 Task: Edit the name of the profile "Mark" to "Smith".
Action: Mouse moved to (1374, 40)
Screenshot: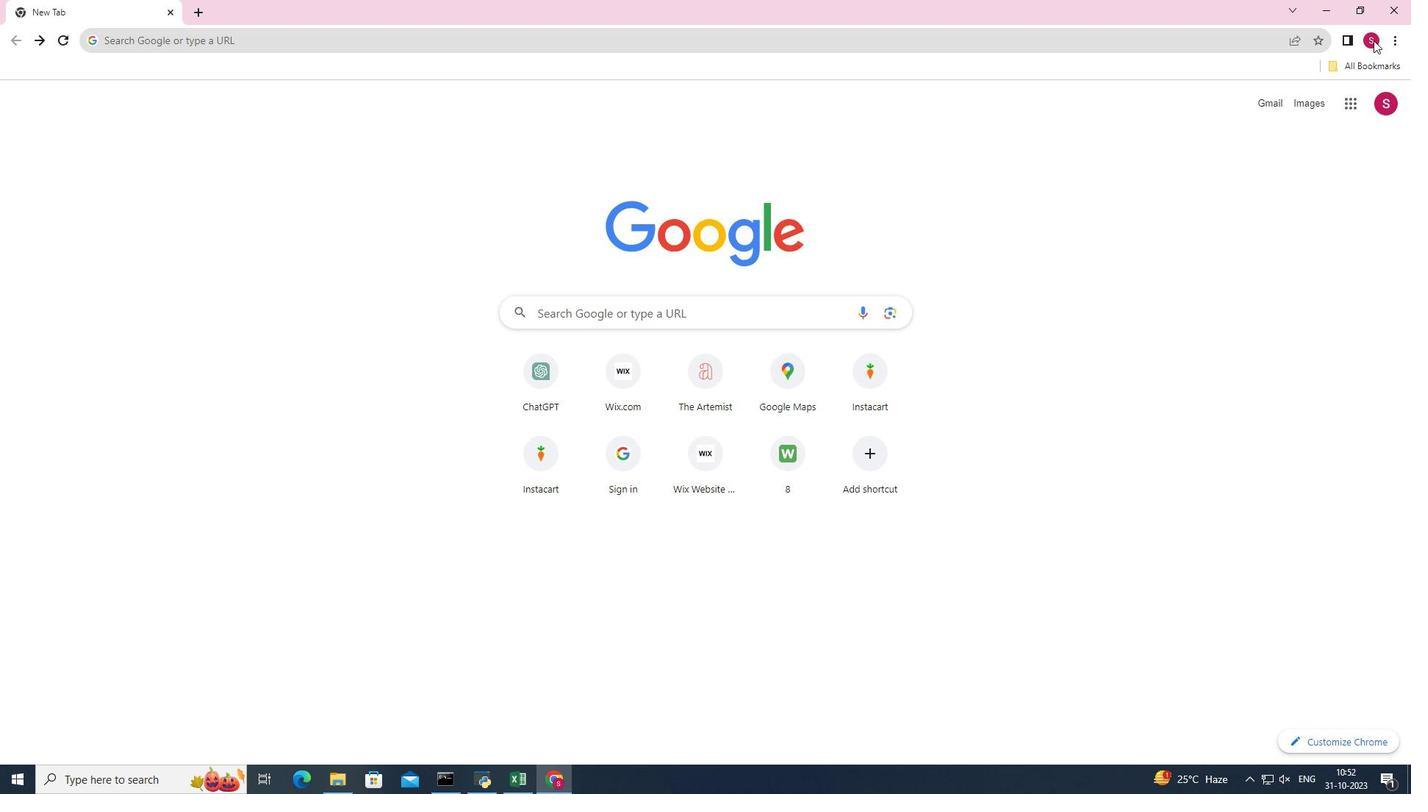 
Action: Mouse pressed left at (1374, 40)
Screenshot: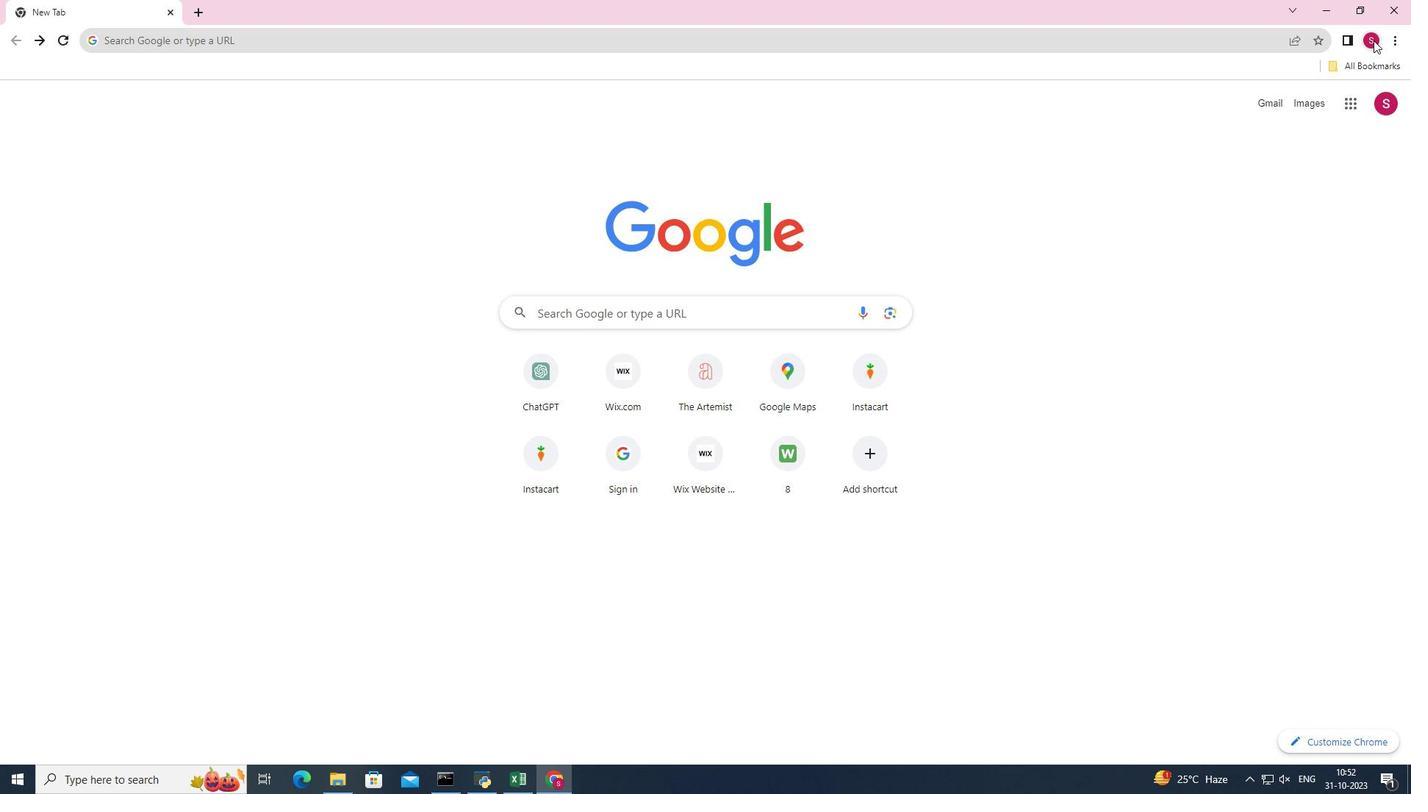 
Action: Mouse moved to (1359, 97)
Screenshot: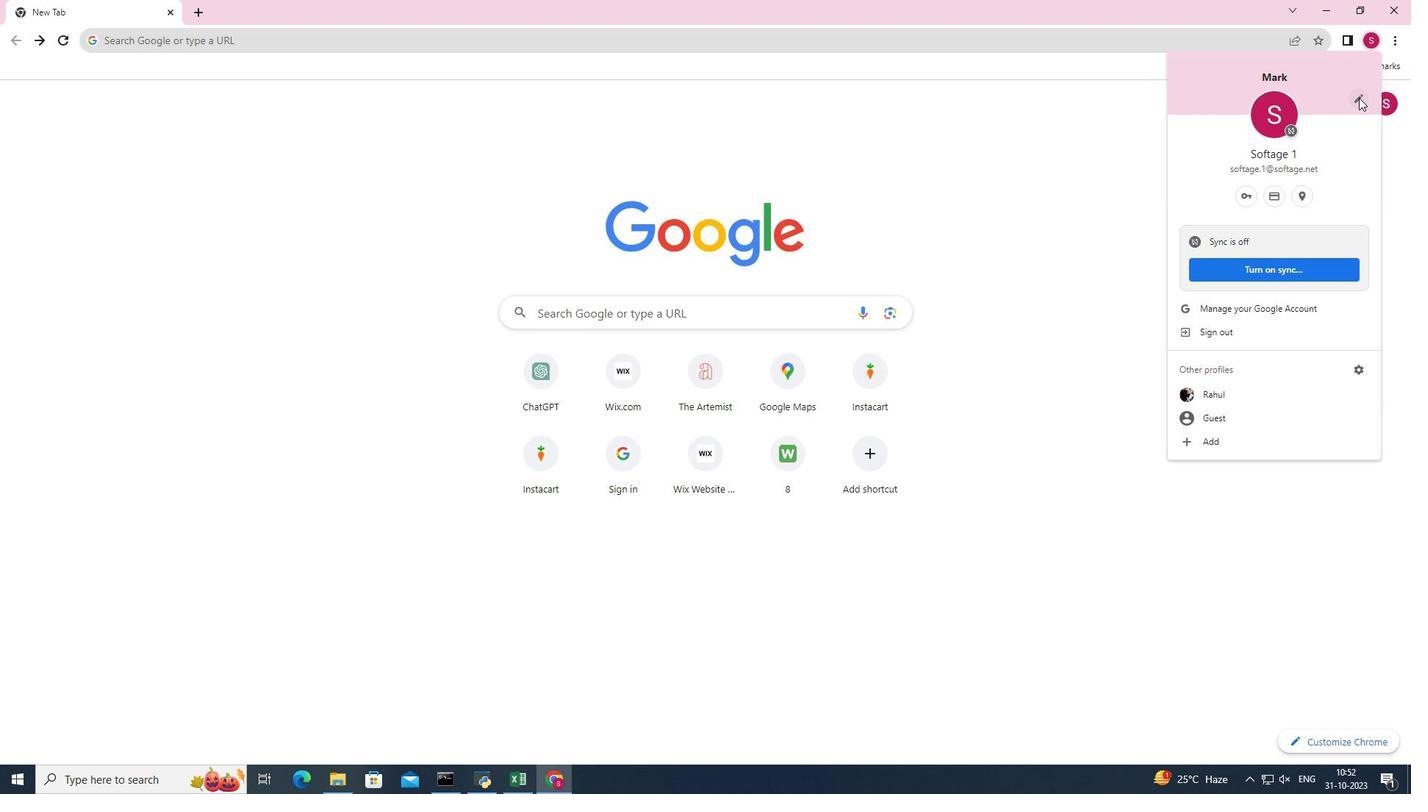 
Action: Mouse pressed left at (1359, 97)
Screenshot: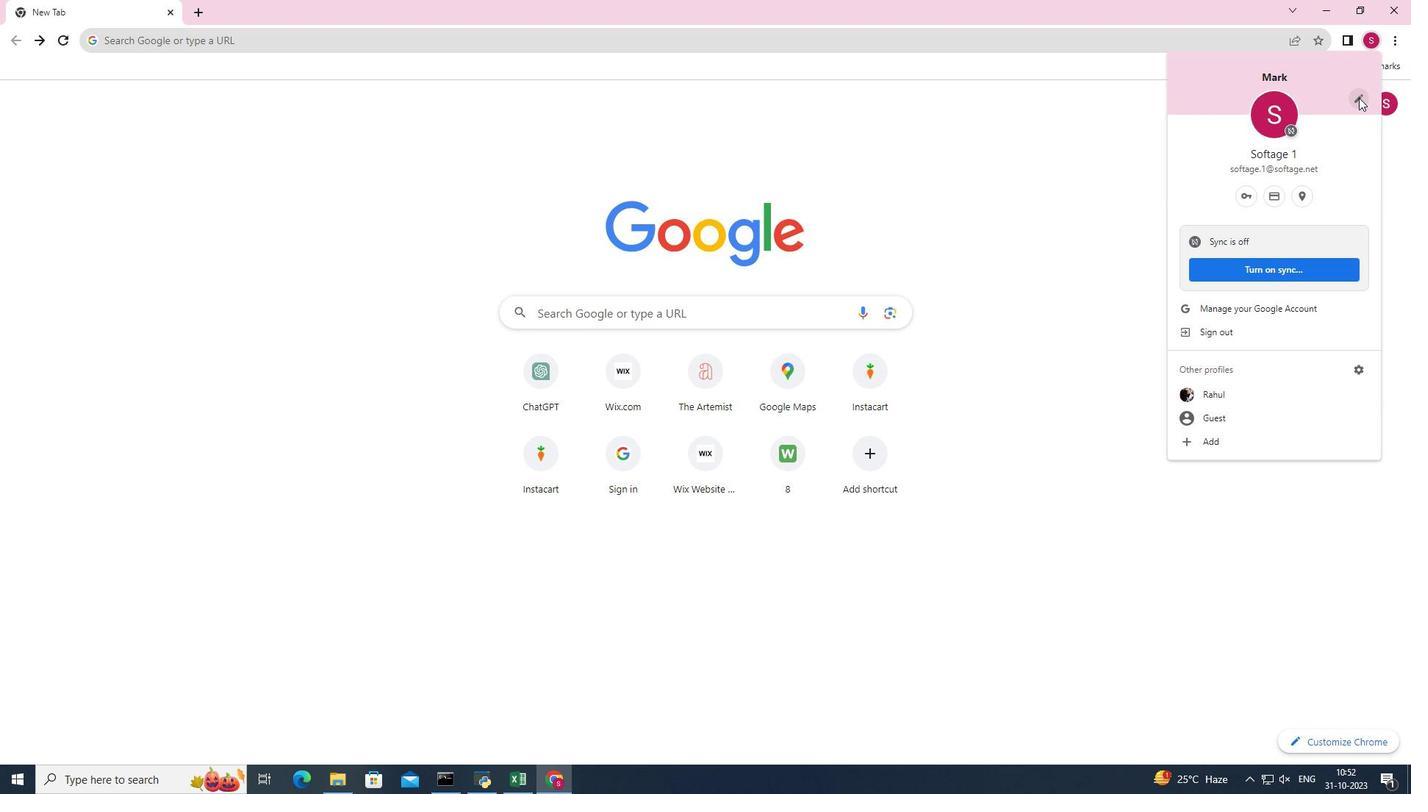 
Action: Mouse moved to (540, 191)
Screenshot: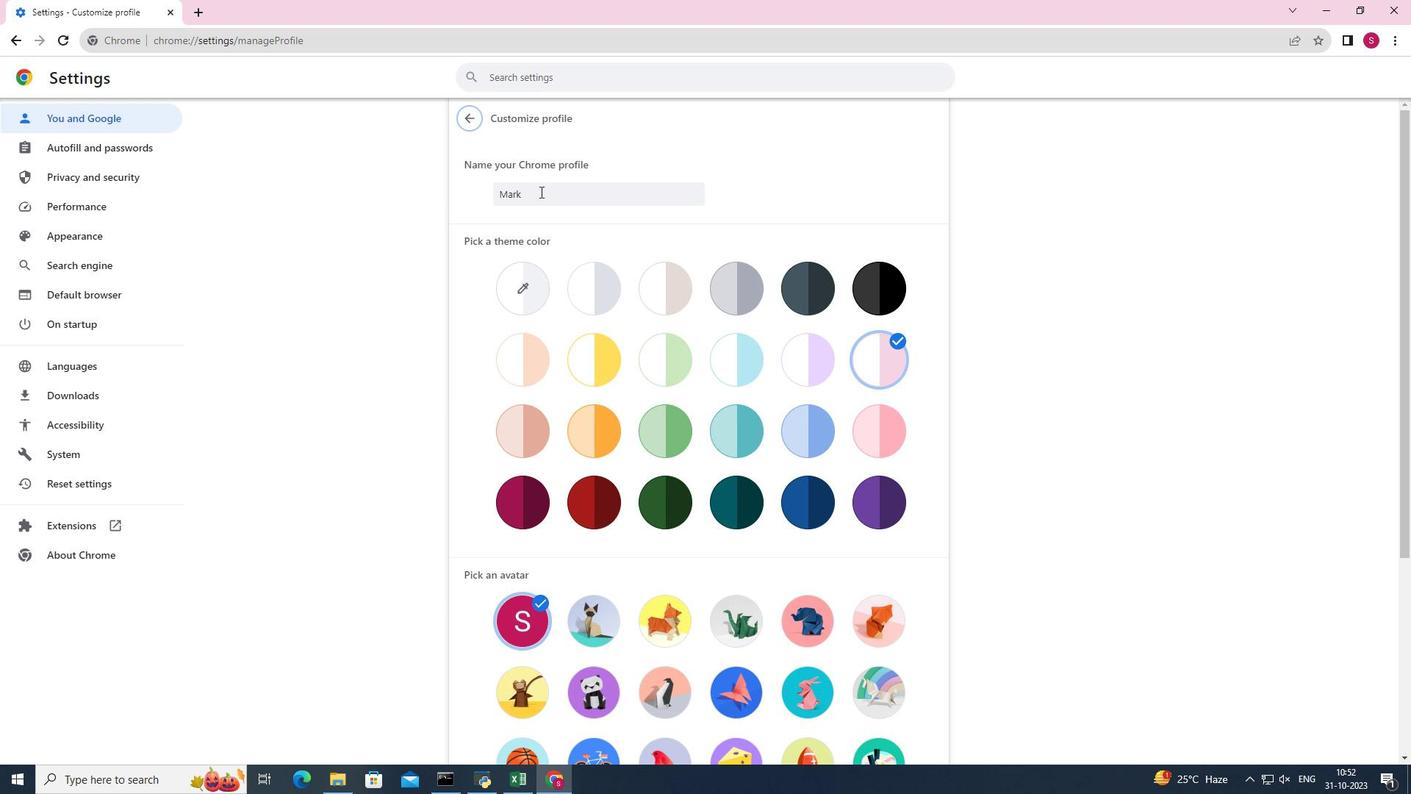
Action: Mouse pressed left at (540, 191)
Screenshot: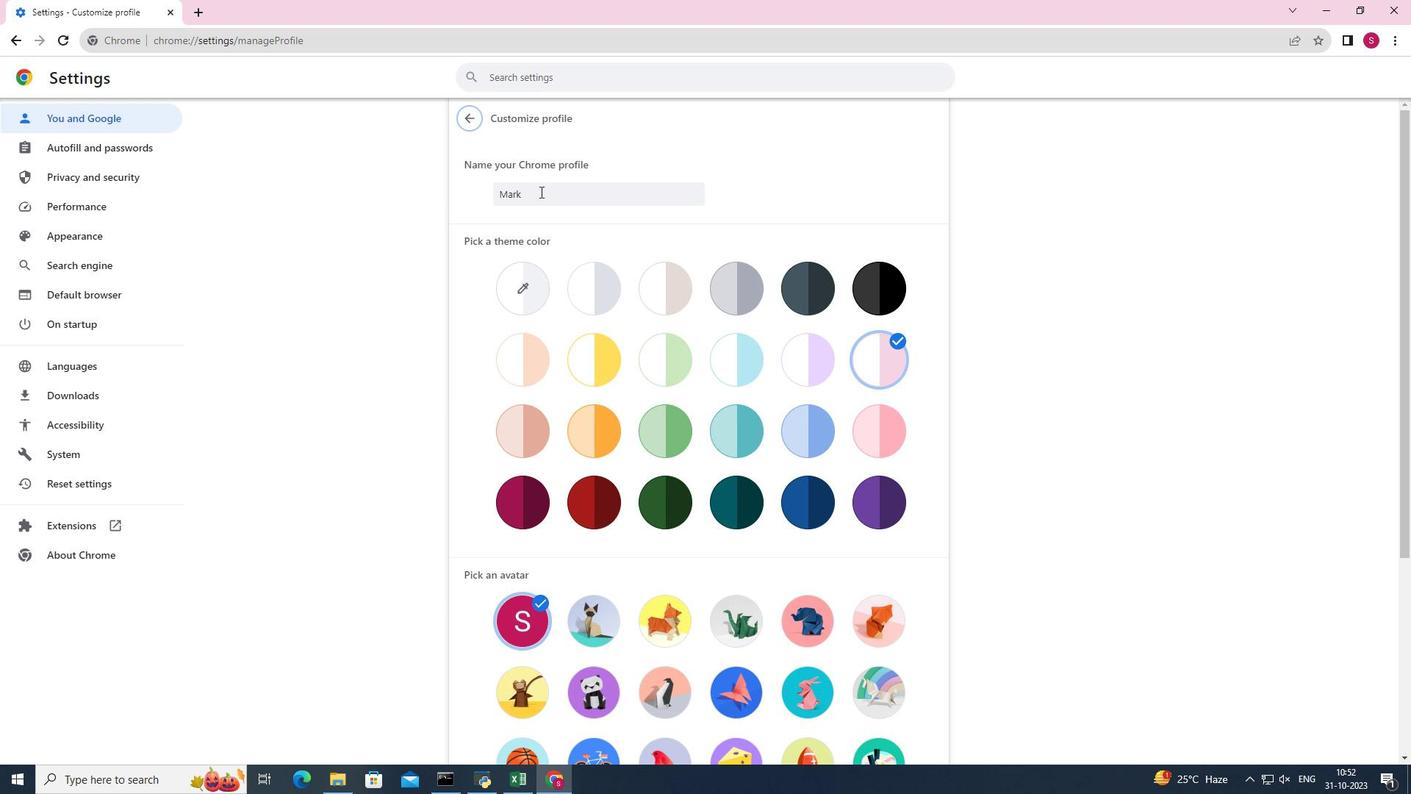 
Action: Mouse moved to (455, 191)
Screenshot: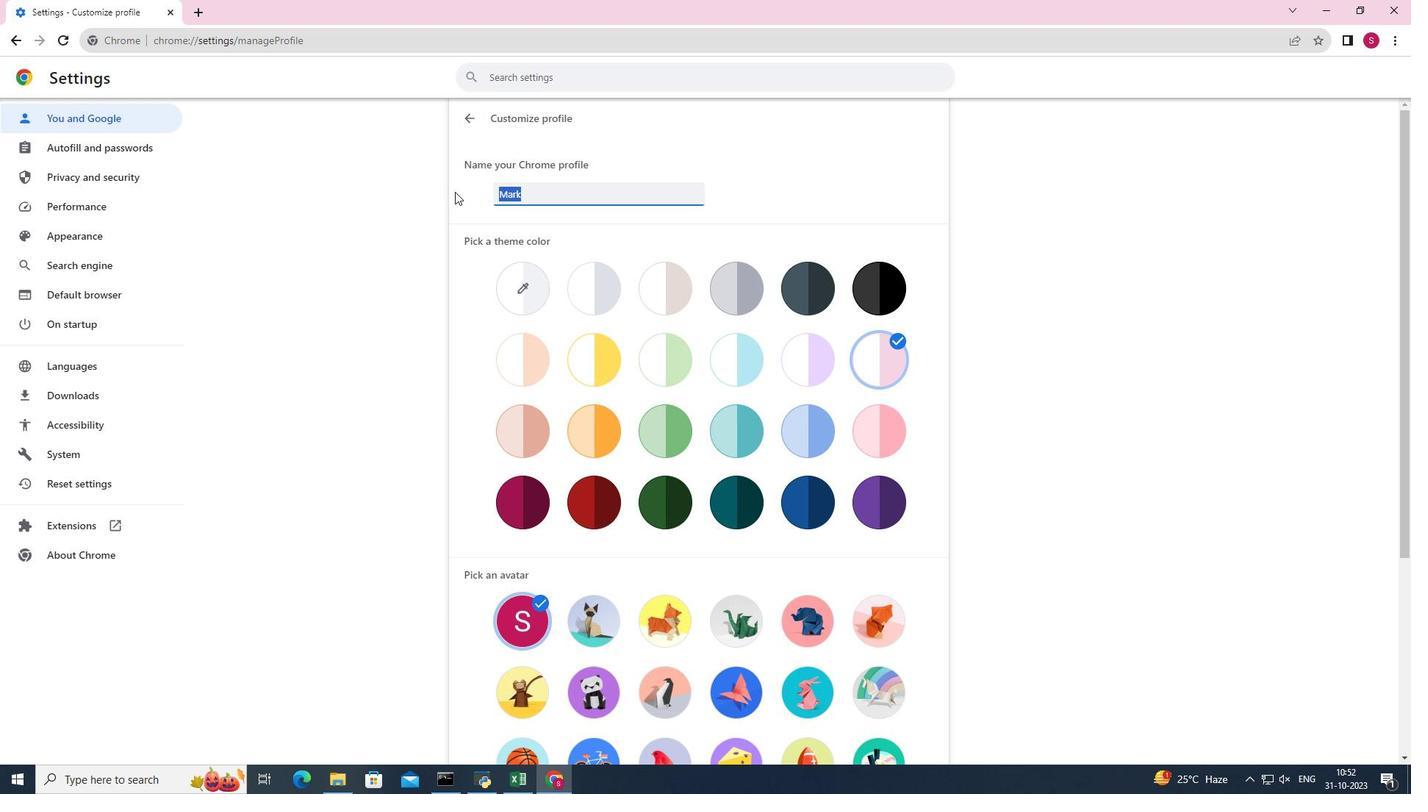 
Action: Key pressed <Key.backspace><Key.shift>Smith
Screenshot: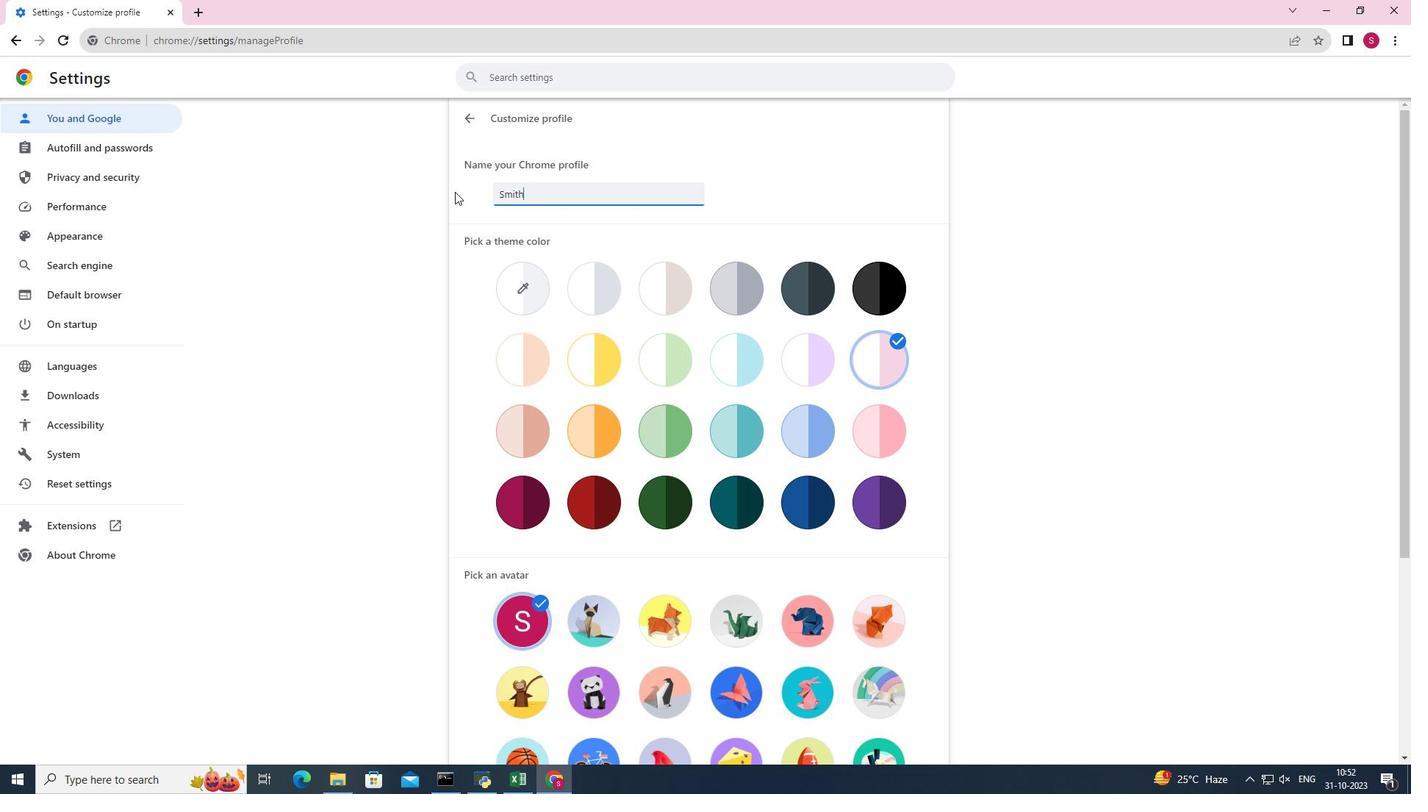 
Action: Mouse moved to (1052, 244)
Screenshot: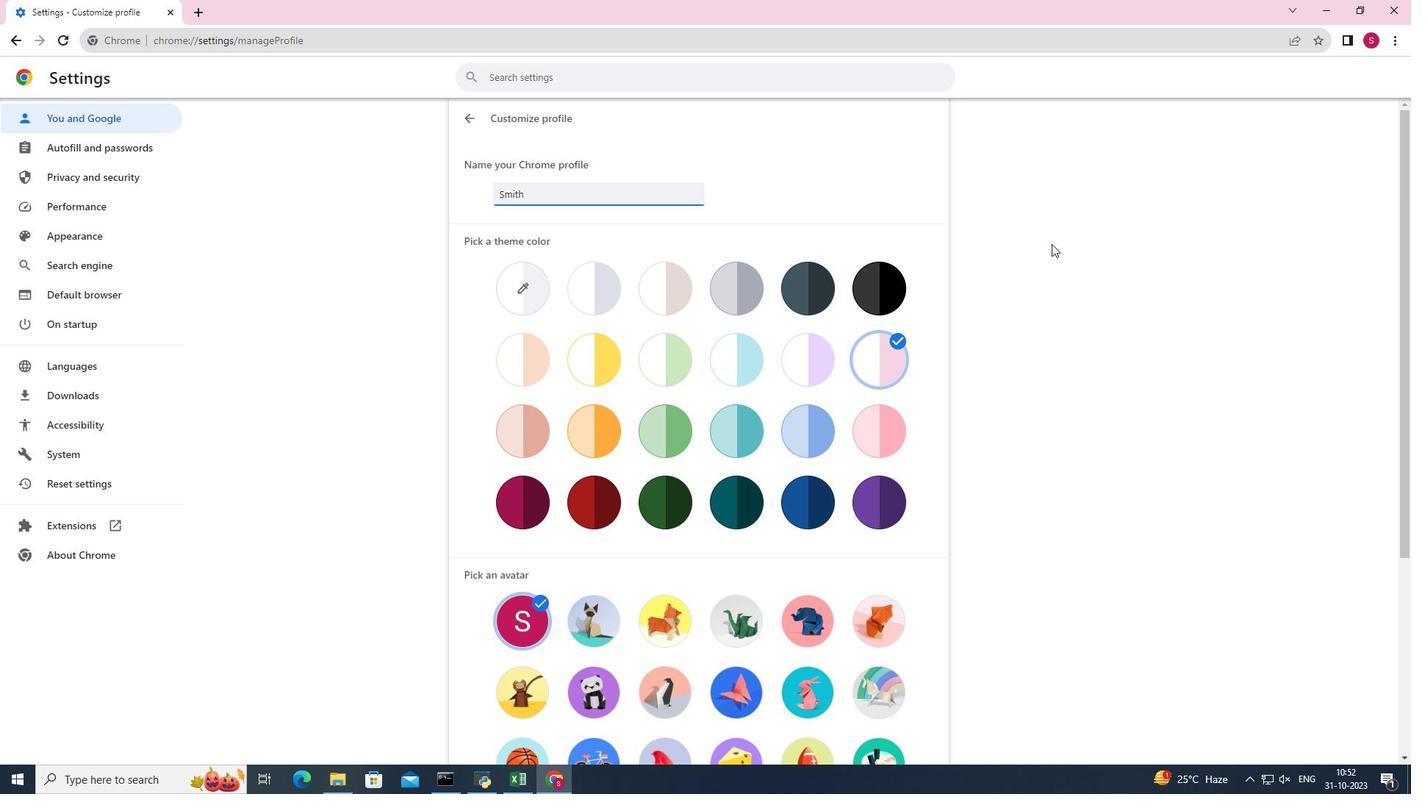 
Action: Mouse pressed left at (1052, 244)
Screenshot: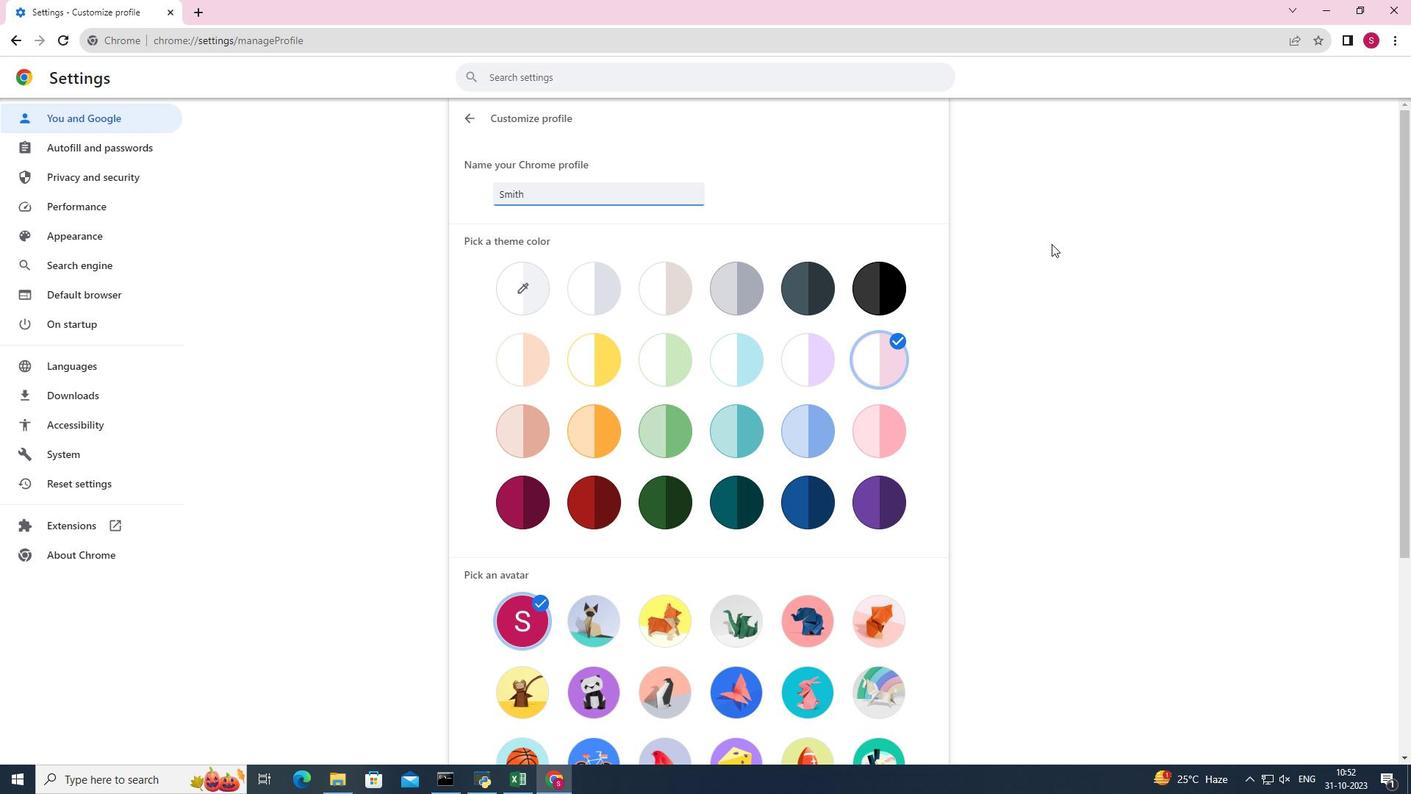 
